 Task: In comments and reactions turn off in-app notifications.
Action: Mouse moved to (694, 62)
Screenshot: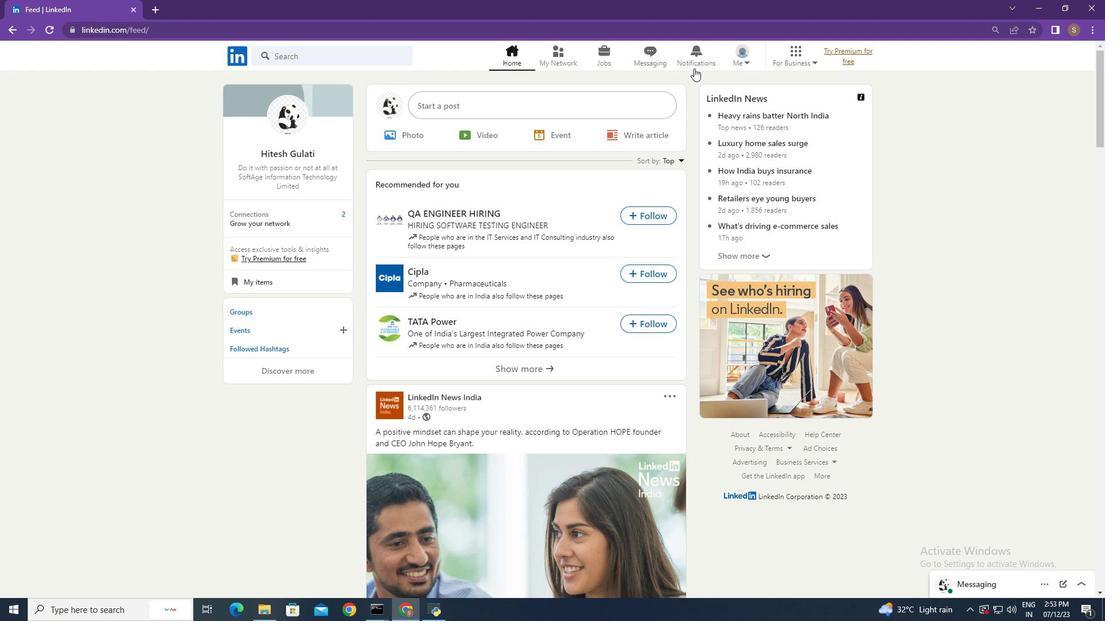 
Action: Mouse pressed left at (694, 62)
Screenshot: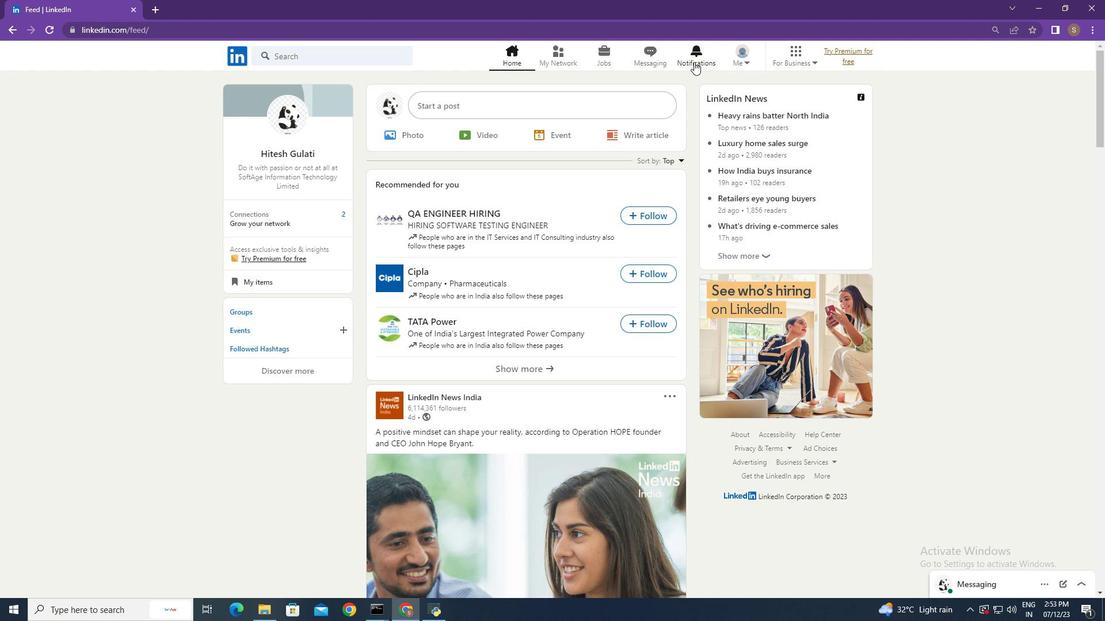 
Action: Mouse moved to (266, 133)
Screenshot: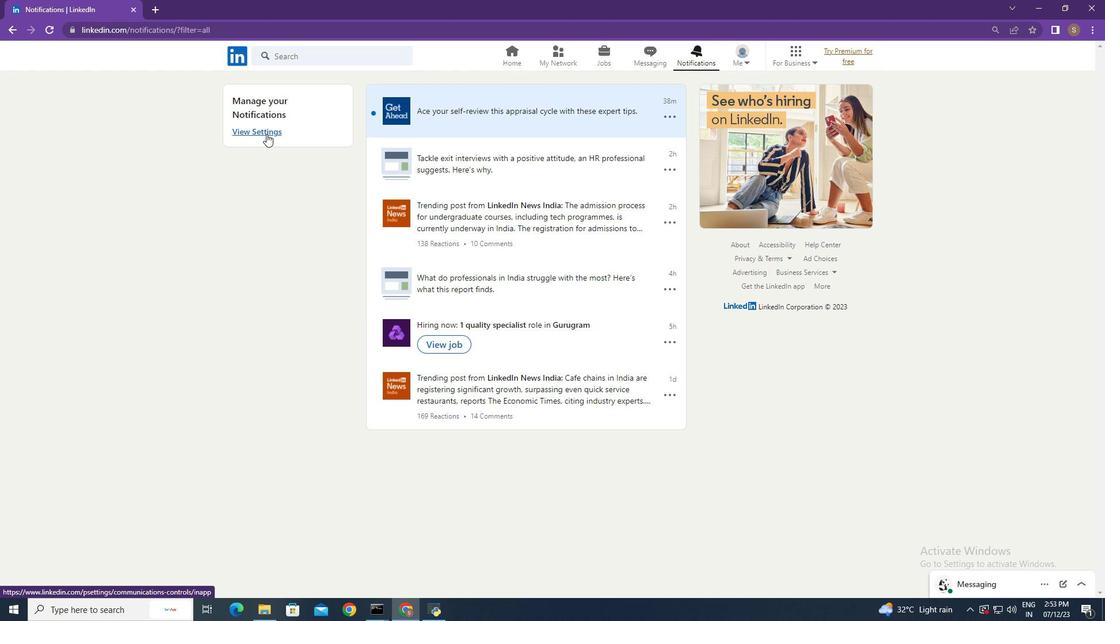 
Action: Mouse pressed left at (266, 133)
Screenshot: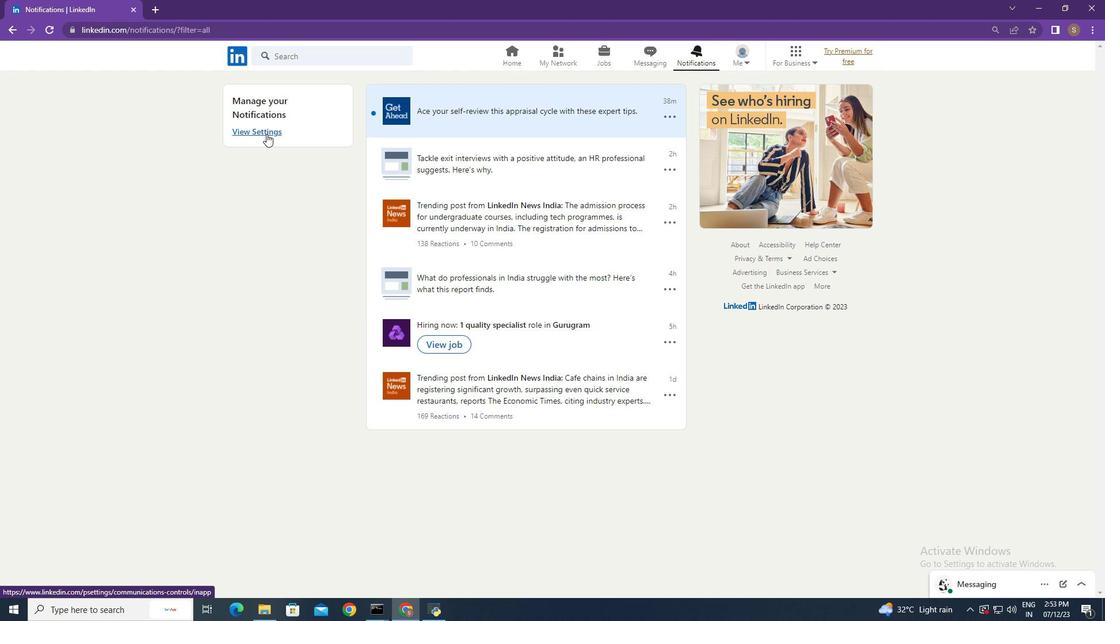 
Action: Mouse moved to (687, 267)
Screenshot: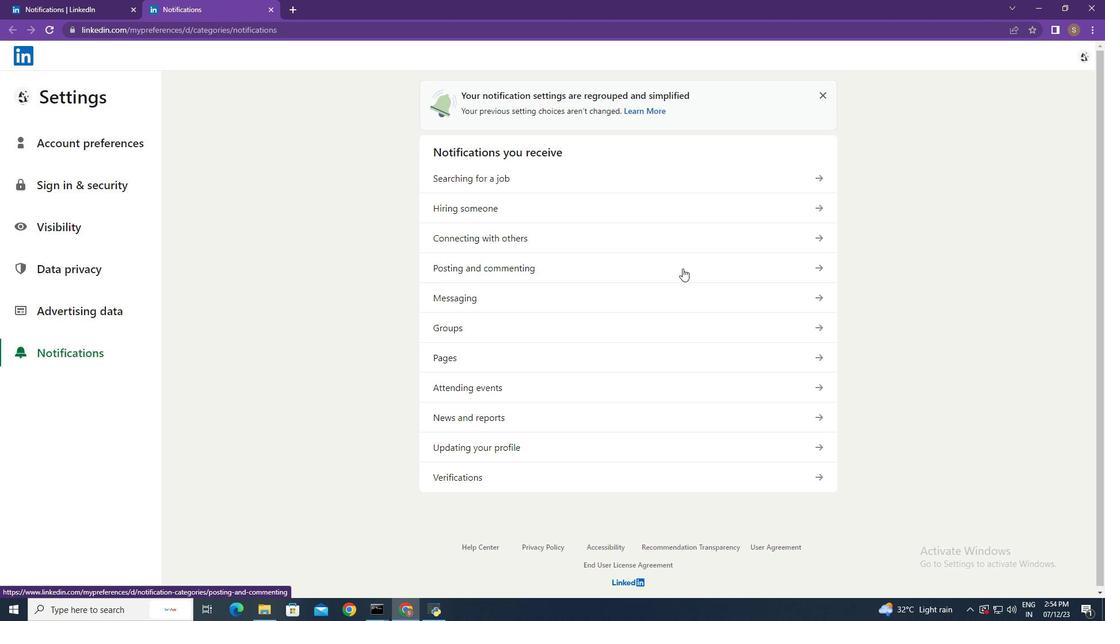 
Action: Mouse pressed left at (687, 267)
Screenshot: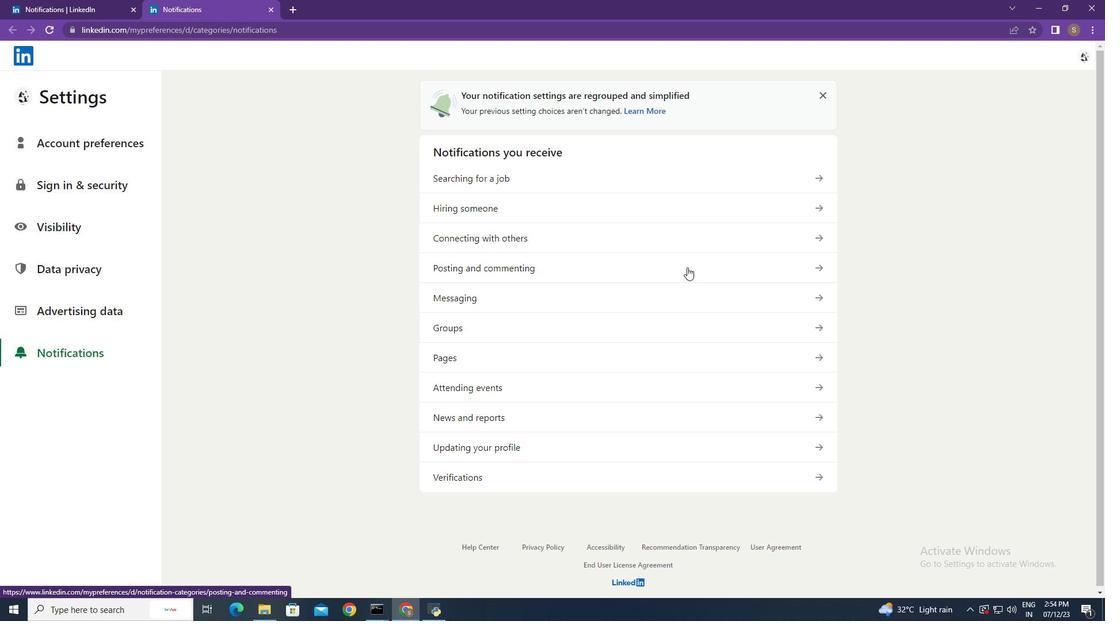 
Action: Mouse moved to (744, 174)
Screenshot: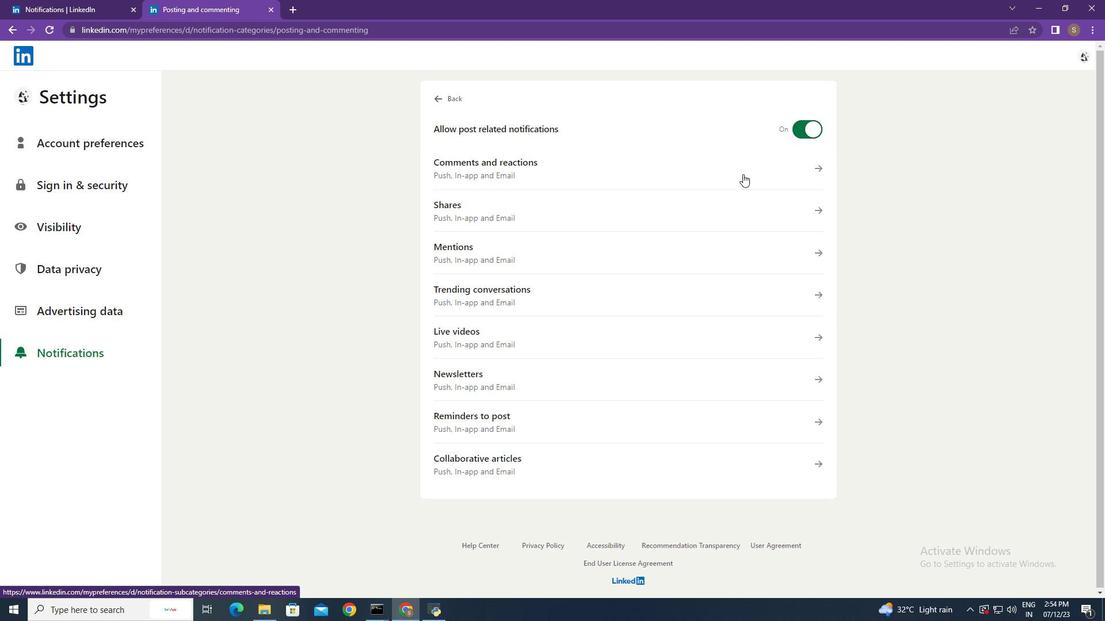 
Action: Mouse pressed left at (744, 174)
Screenshot: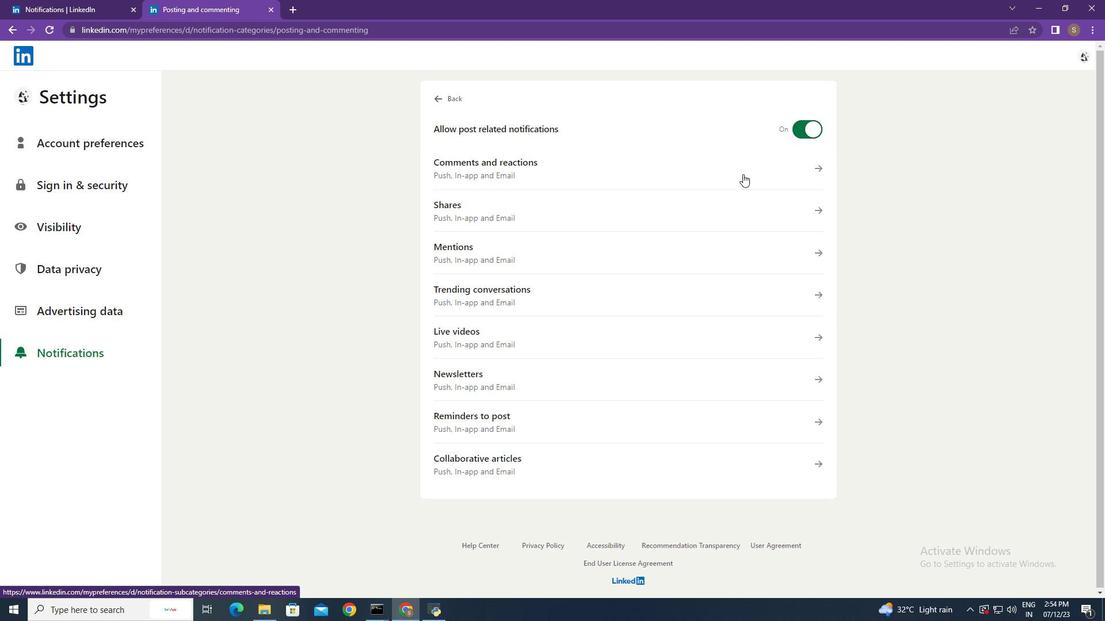 
Action: Mouse moved to (811, 205)
Screenshot: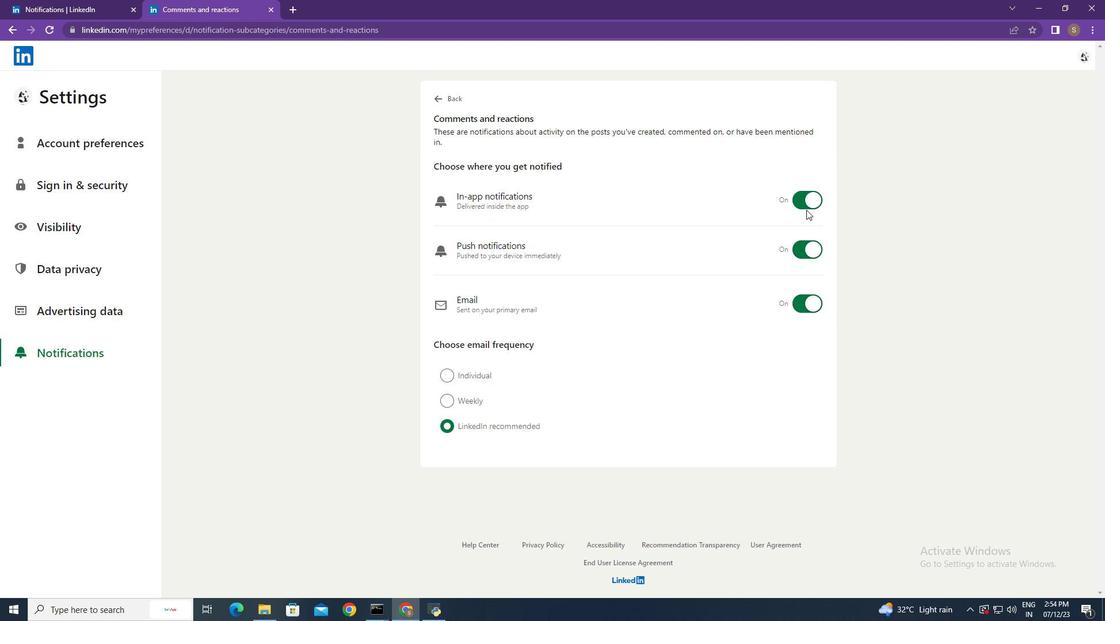 
Action: Mouse pressed left at (811, 205)
Screenshot: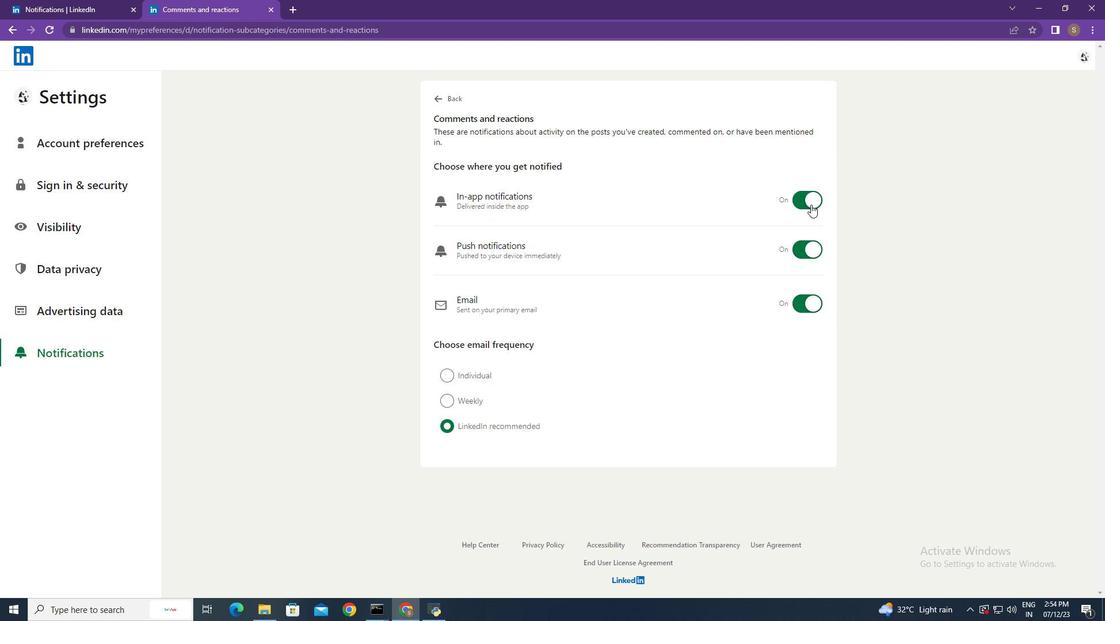 
Action: Mouse moved to (998, 226)
Screenshot: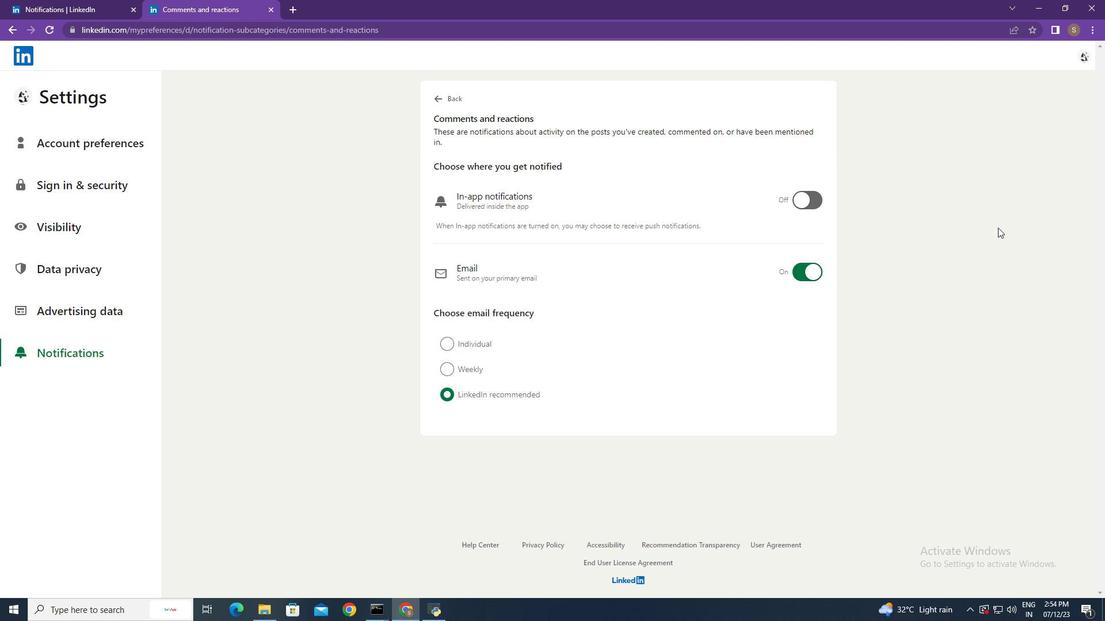 
